 Task: Change line and paragraph spacing to 1.15.
Action: Mouse moved to (370, 395)
Screenshot: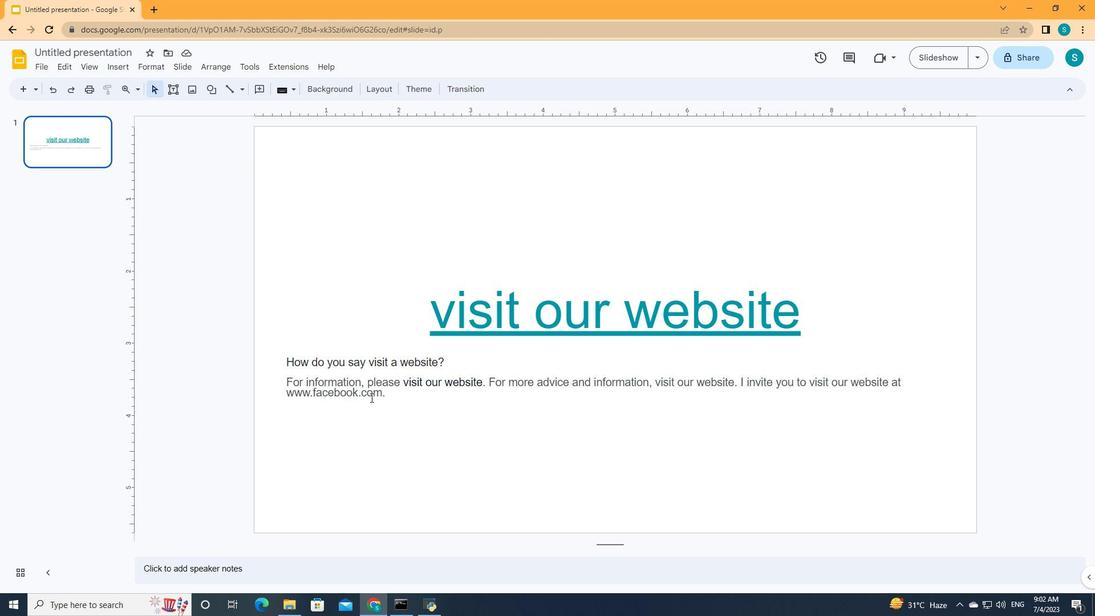 
Action: Mouse pressed left at (370, 395)
Screenshot: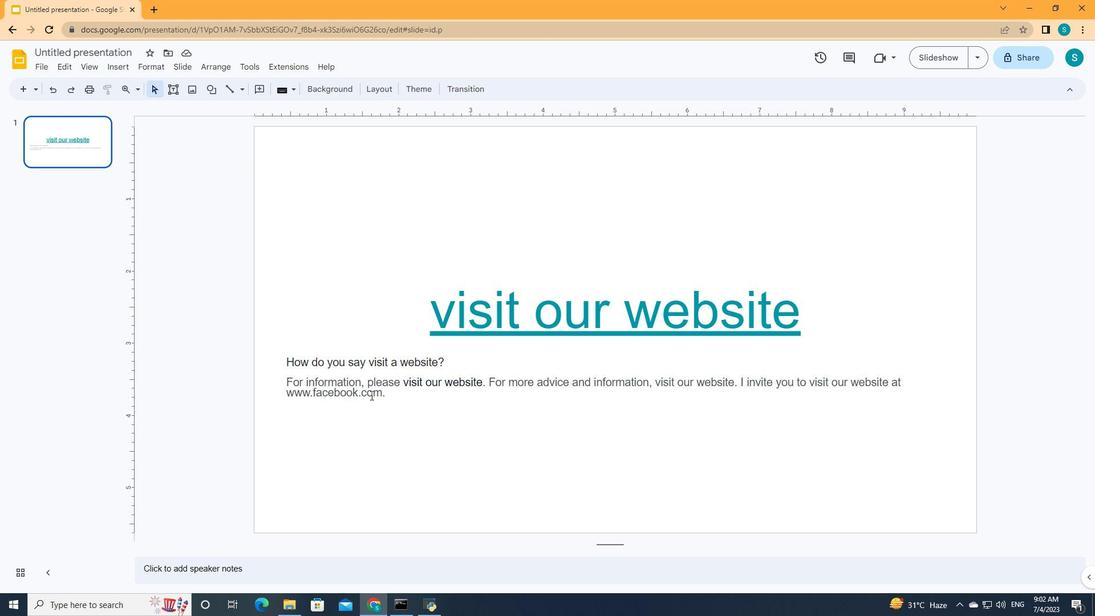 
Action: Key pressed ctrl+A
Screenshot: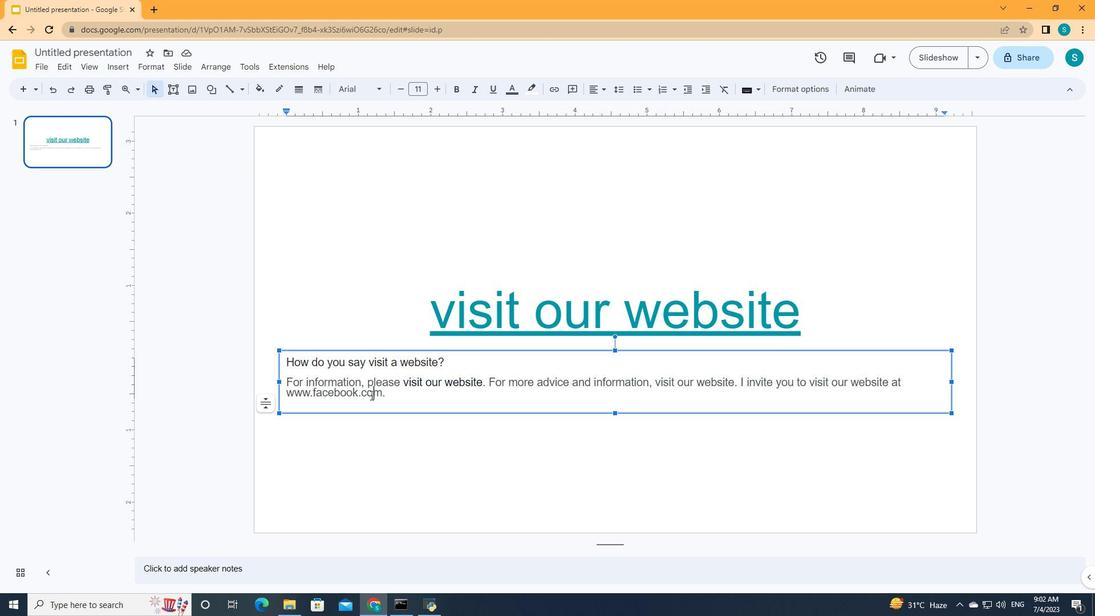 
Action: Mouse moved to (626, 94)
Screenshot: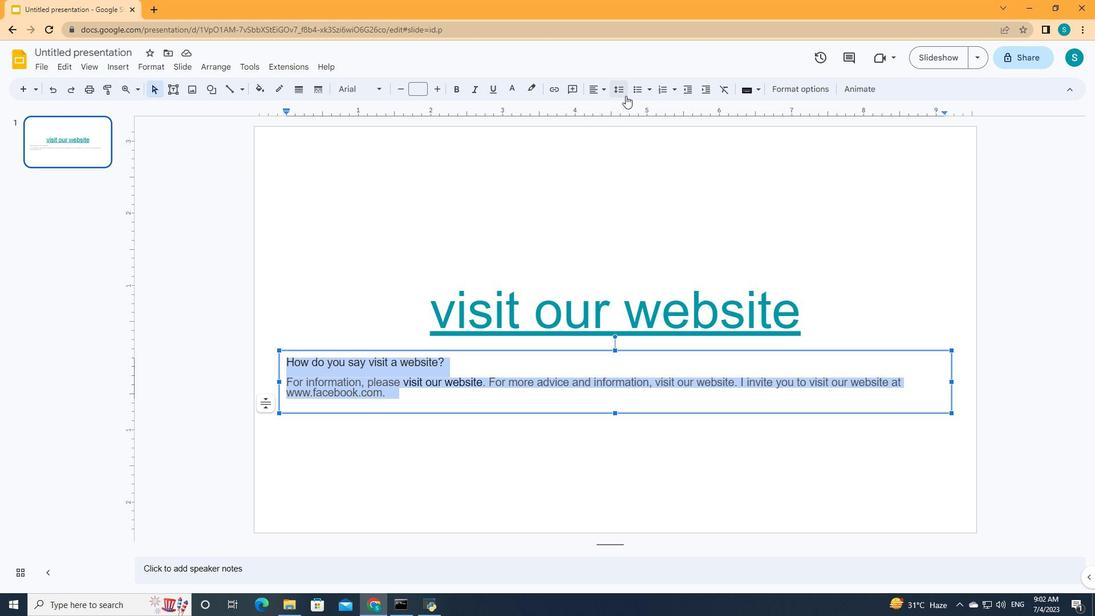 
Action: Mouse pressed left at (626, 94)
Screenshot: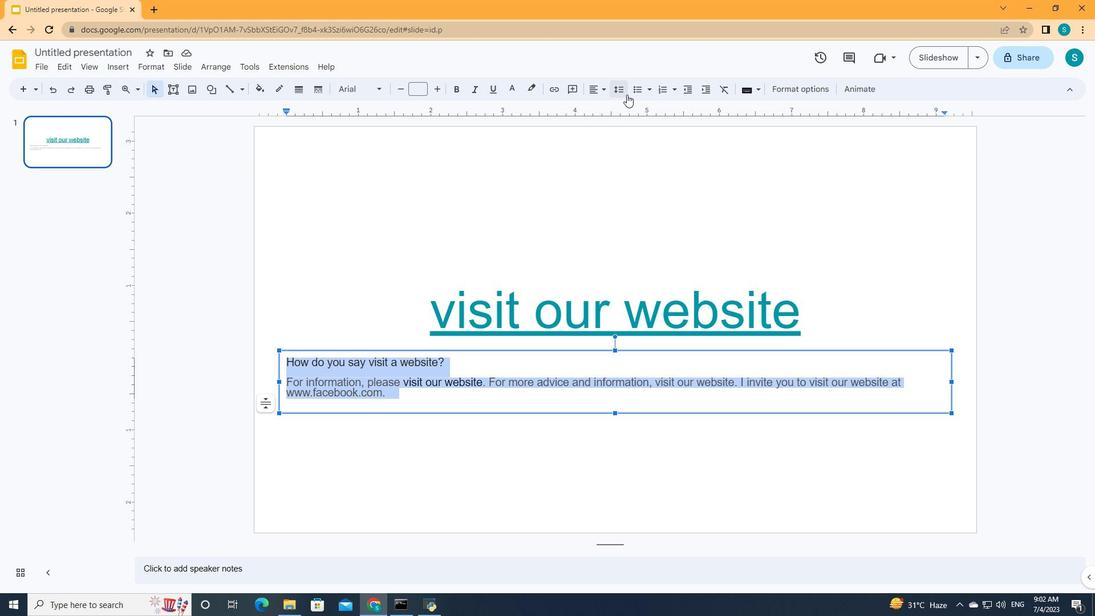 
Action: Mouse moved to (617, 128)
Screenshot: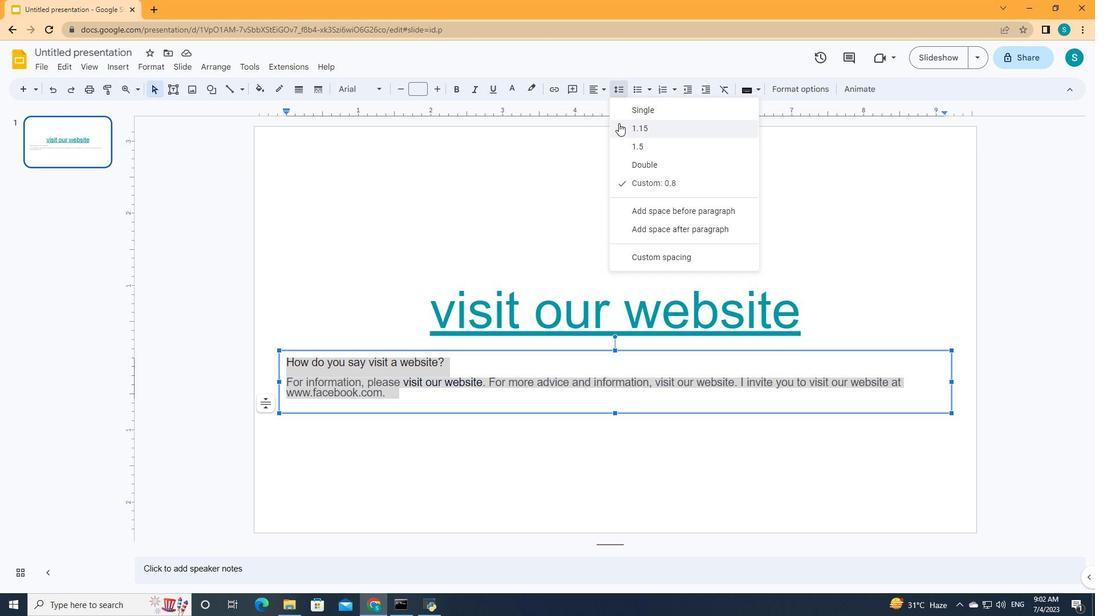 
Action: Mouse pressed left at (617, 128)
Screenshot: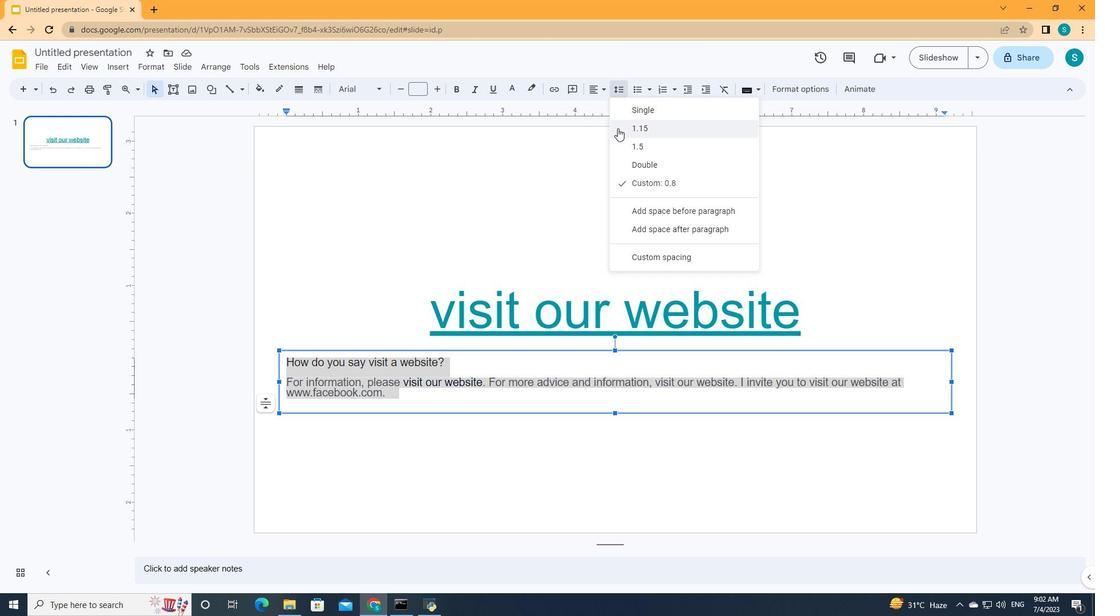 
Action: Mouse moved to (611, 203)
Screenshot: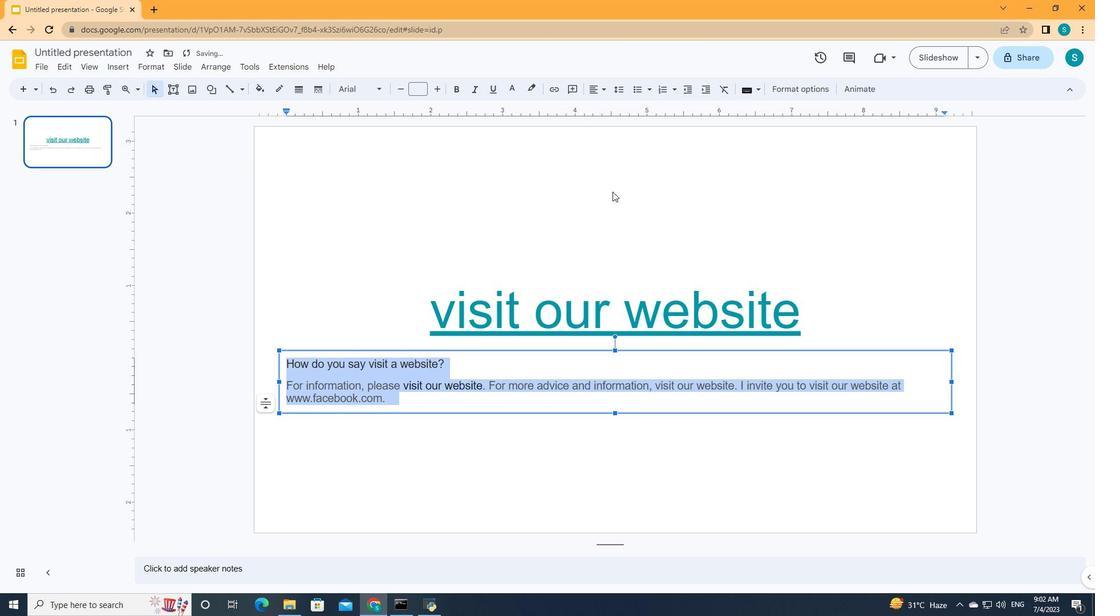 
